 Task: Set the invoice while creating a New Invoice.
Action: Mouse moved to (163, 21)
Screenshot: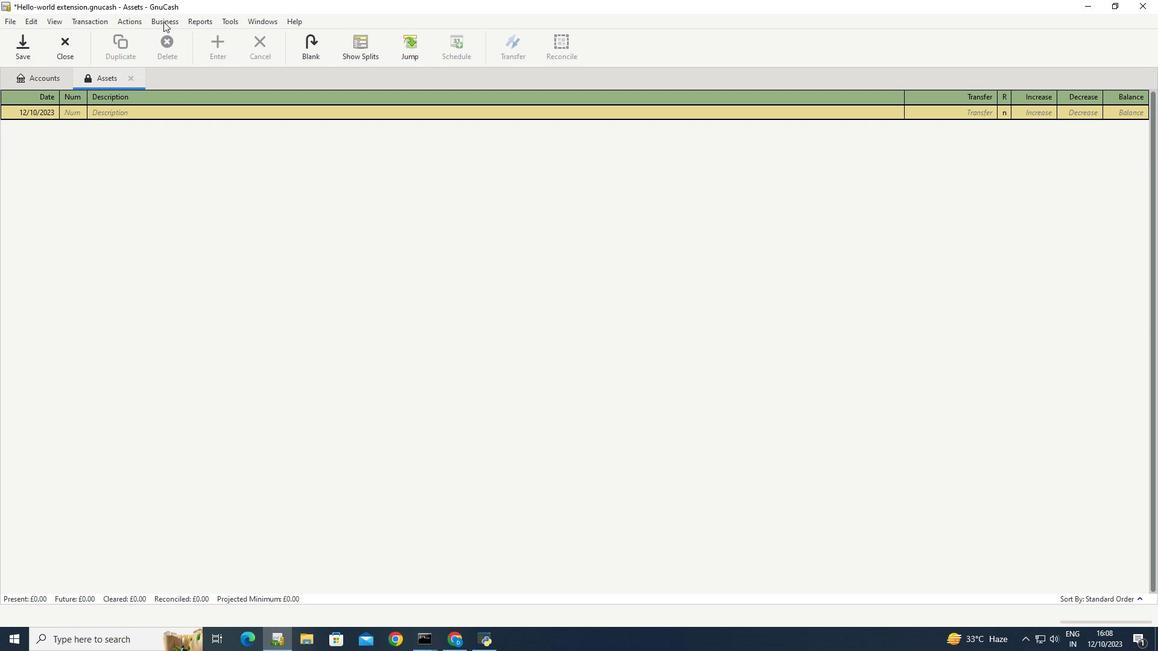 
Action: Mouse pressed left at (163, 21)
Screenshot: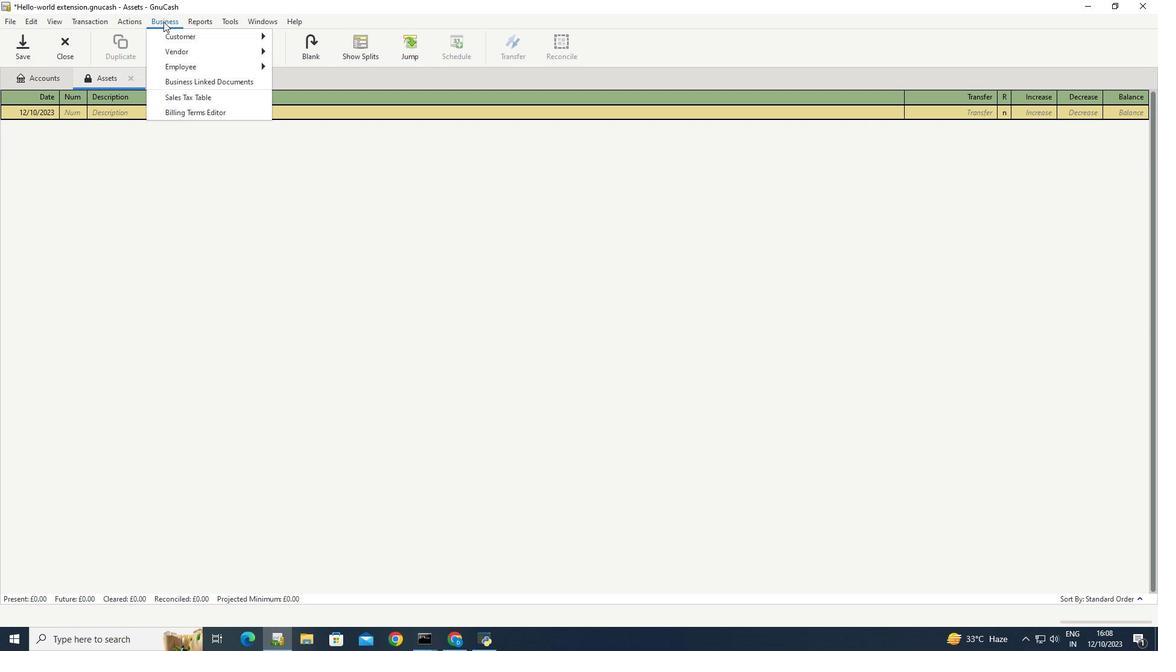 
Action: Mouse moved to (304, 80)
Screenshot: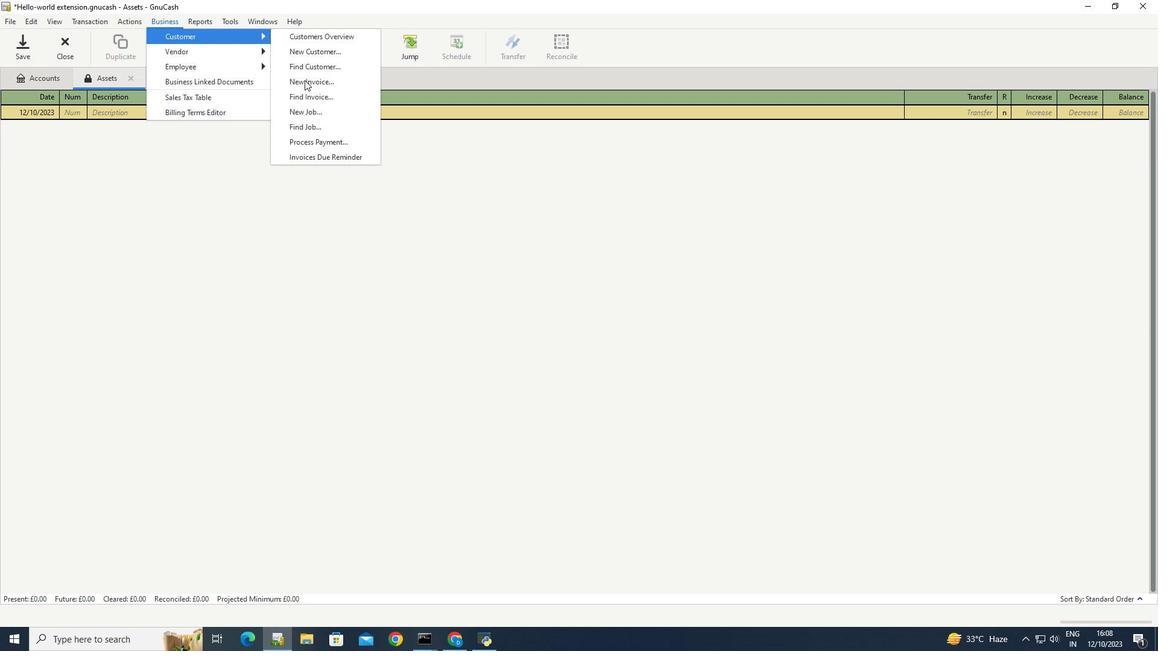 
Action: Mouse pressed left at (304, 80)
Screenshot: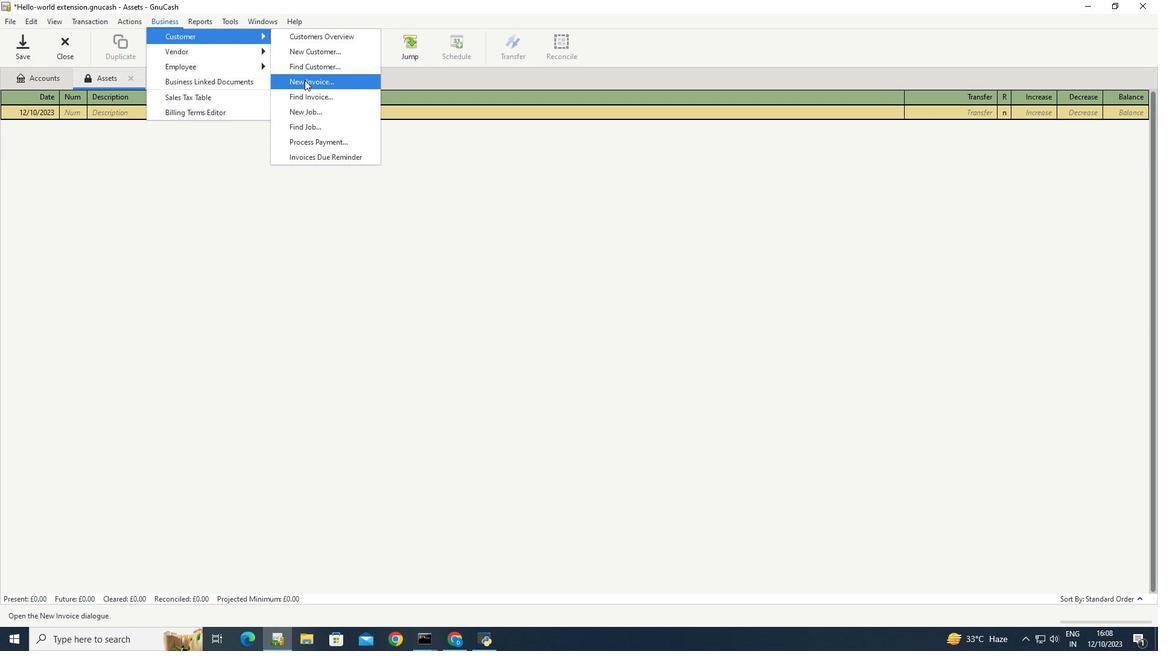 
Action: Mouse moved to (589, 231)
Screenshot: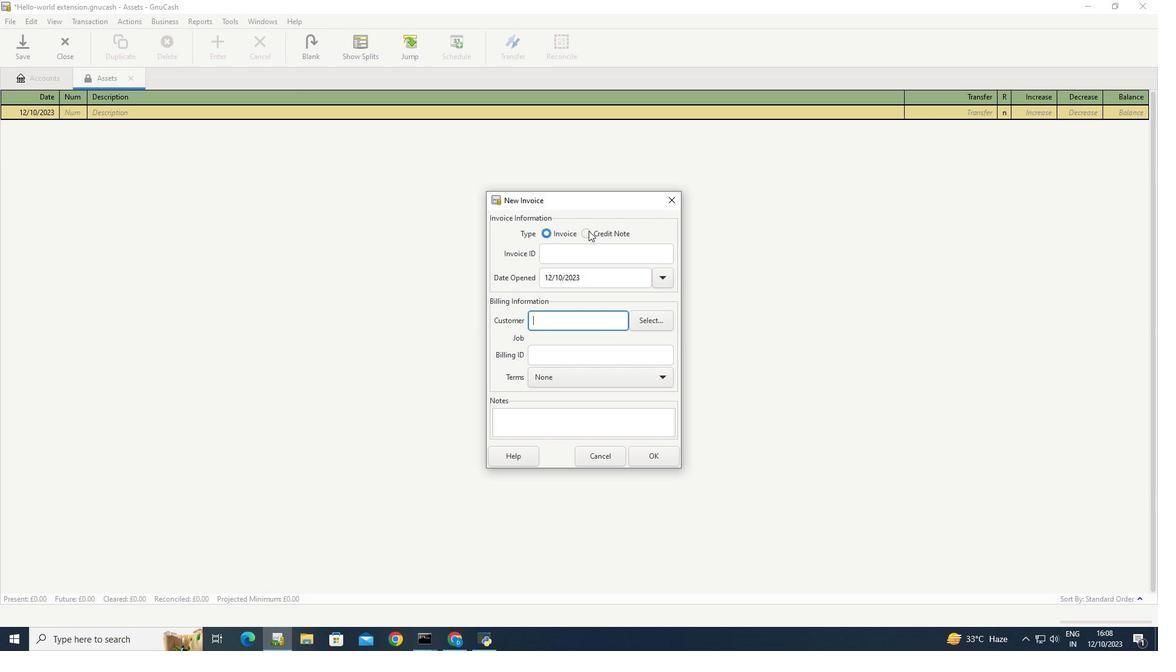 
Action: Mouse pressed left at (589, 231)
Screenshot: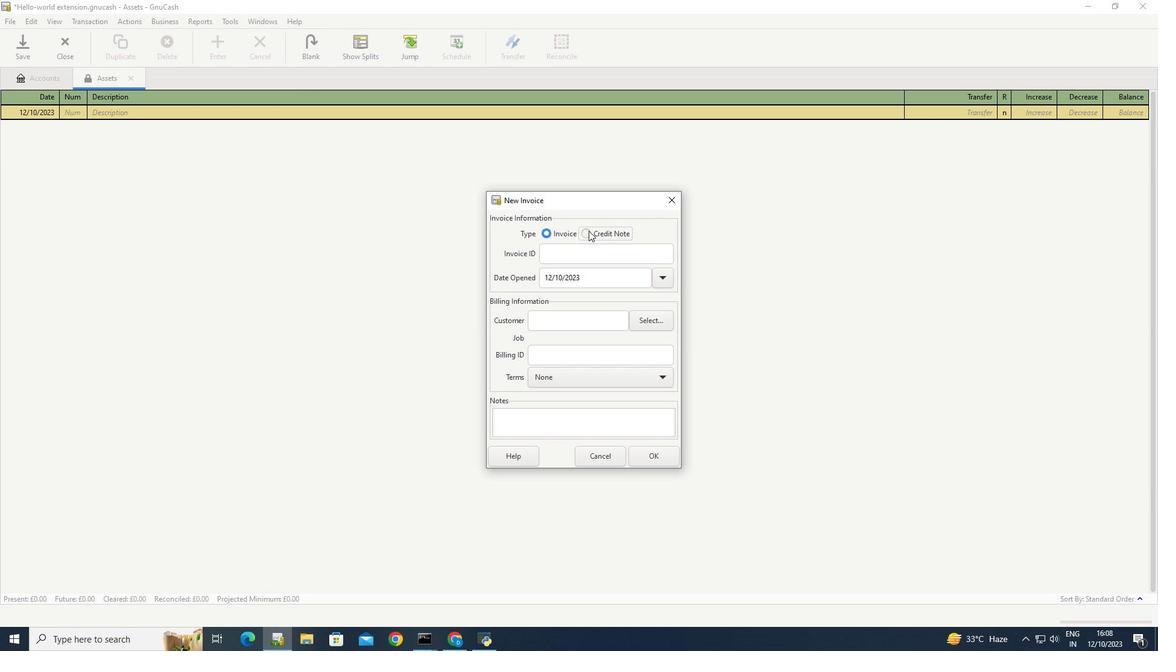 
Action: Mouse moved to (547, 232)
Screenshot: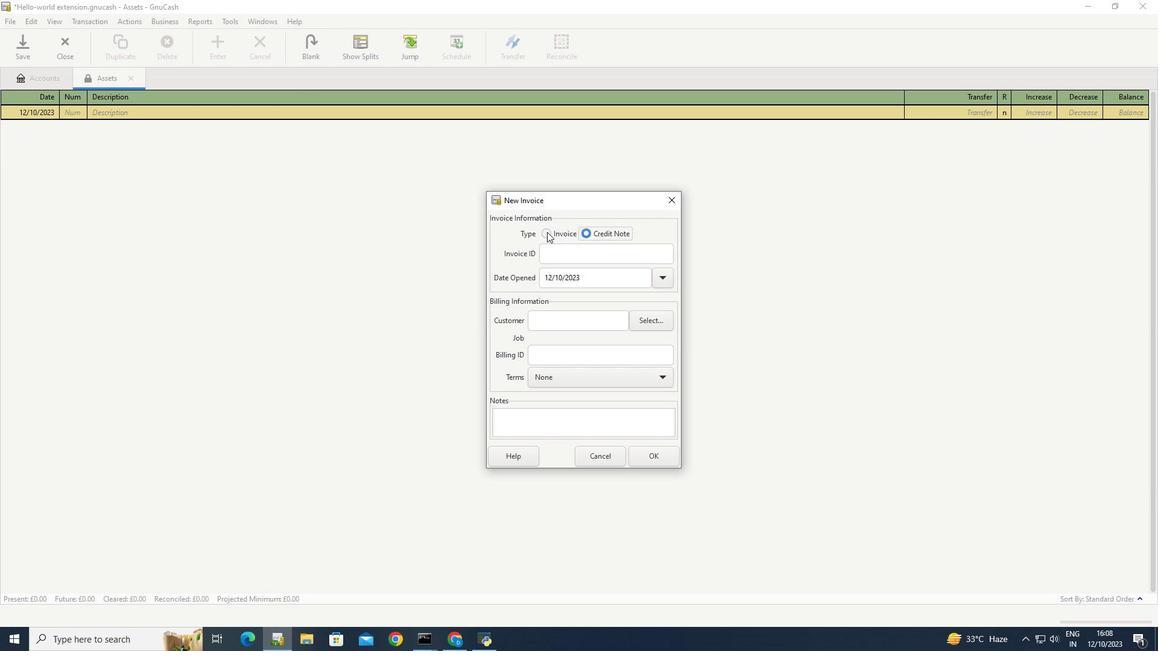 
Action: Mouse pressed left at (547, 232)
Screenshot: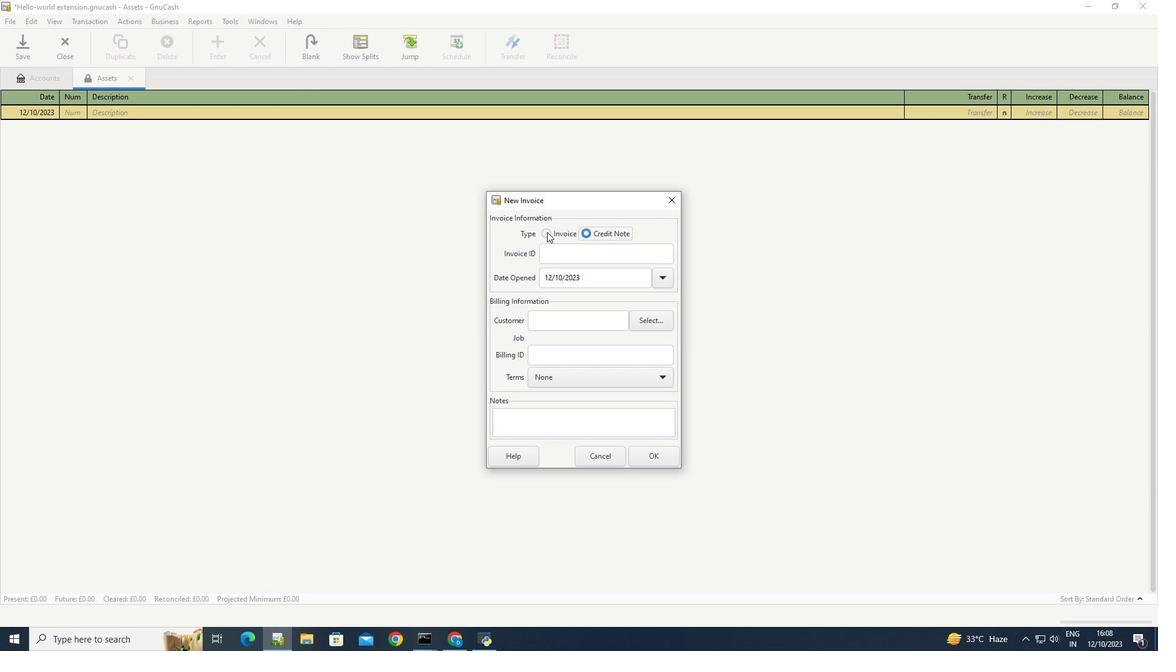 
Action: Mouse moved to (494, 341)
Screenshot: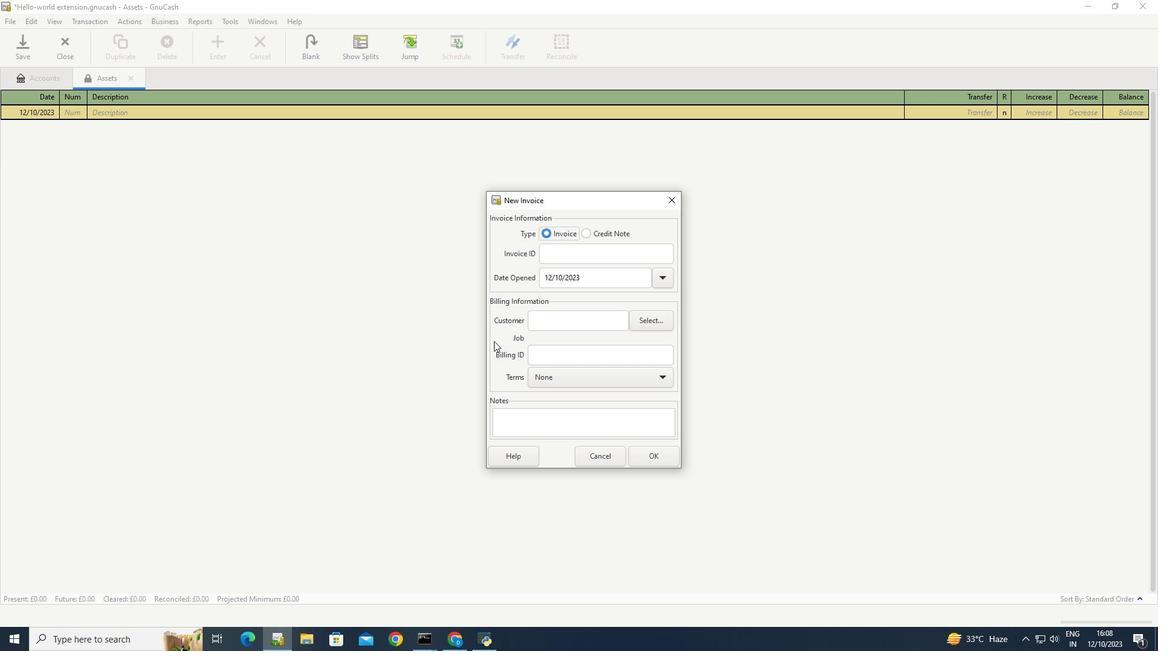 
Action: Mouse pressed left at (494, 341)
Screenshot: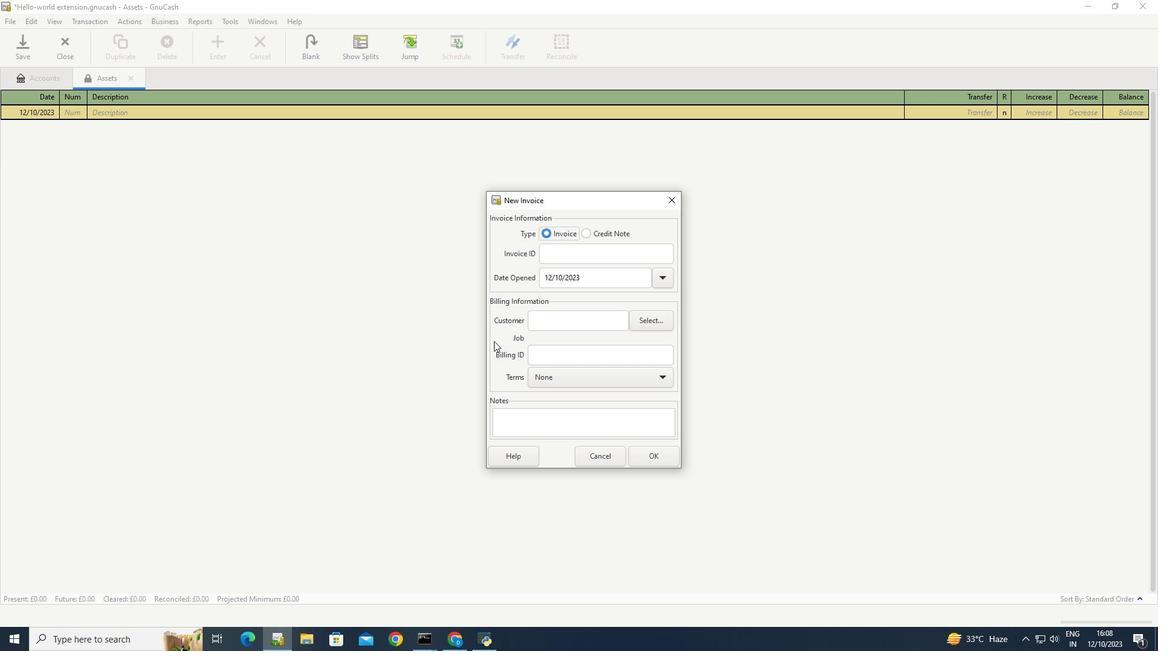 
